 Task: Add the task  Implement backup and restore functionality for better data management to the section Code Champions in the project Transpire and add a Due Date to the respective task as 2024/02/21.
Action: Mouse moved to (589, 456)
Screenshot: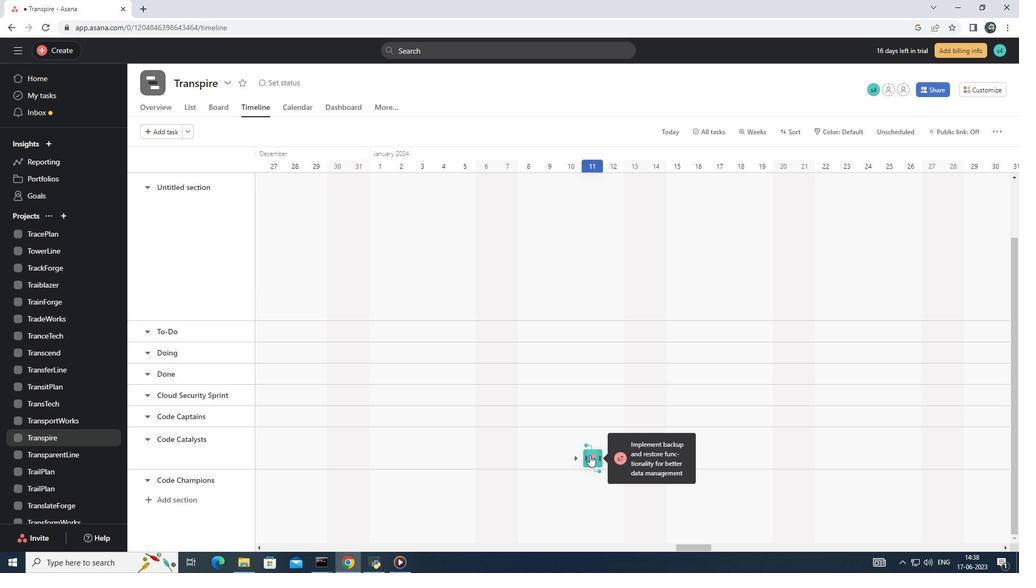 
Action: Mouse pressed left at (589, 456)
Screenshot: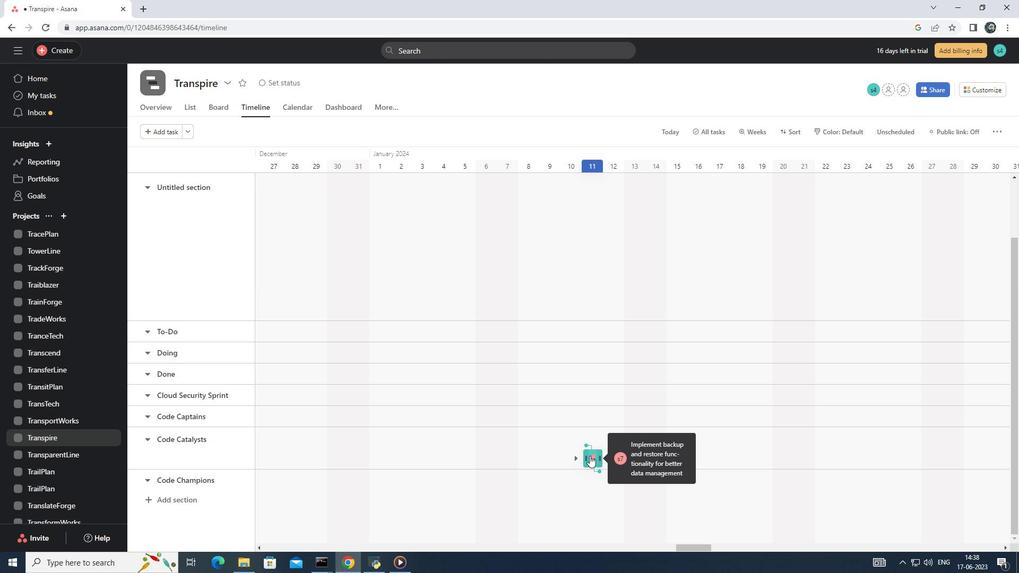 
Action: Mouse moved to (822, 252)
Screenshot: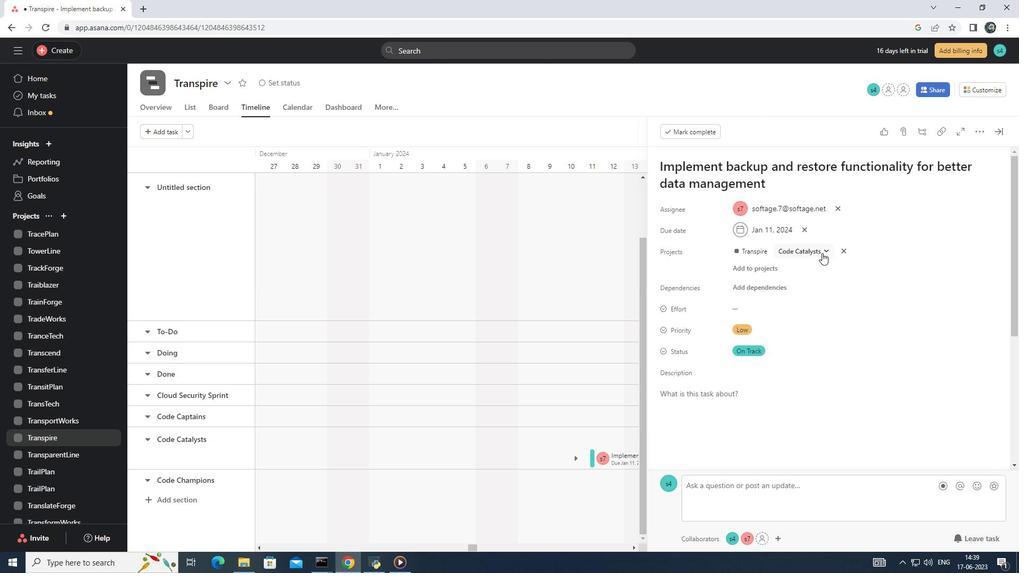 
Action: Mouse pressed left at (822, 252)
Screenshot: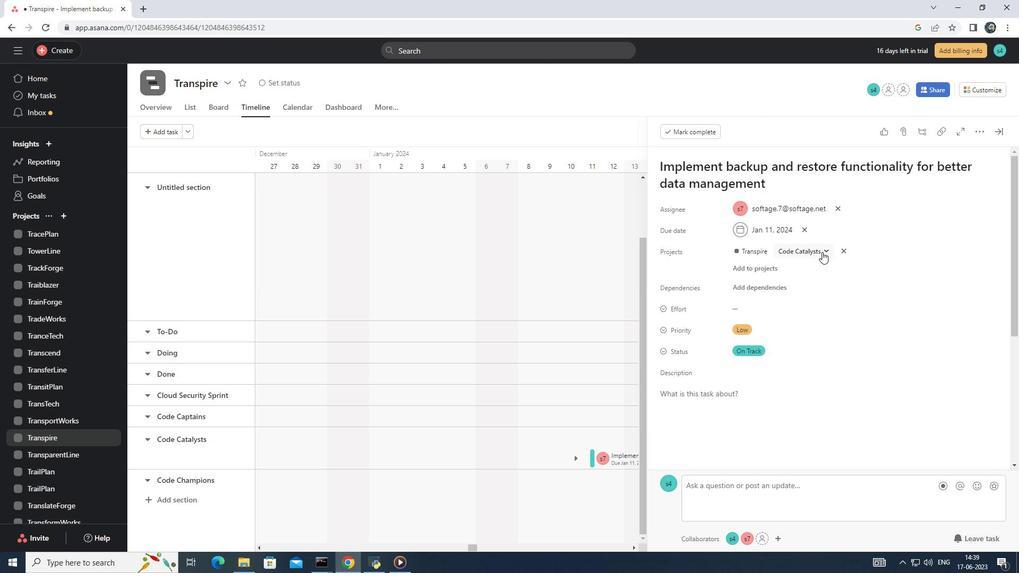 
Action: Mouse moved to (805, 406)
Screenshot: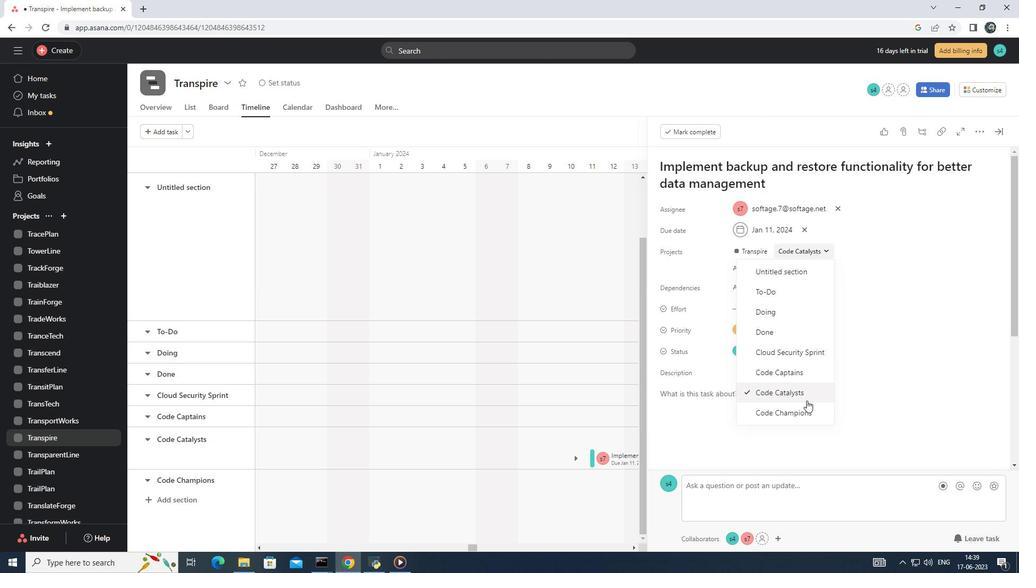 
Action: Mouse pressed left at (805, 406)
Screenshot: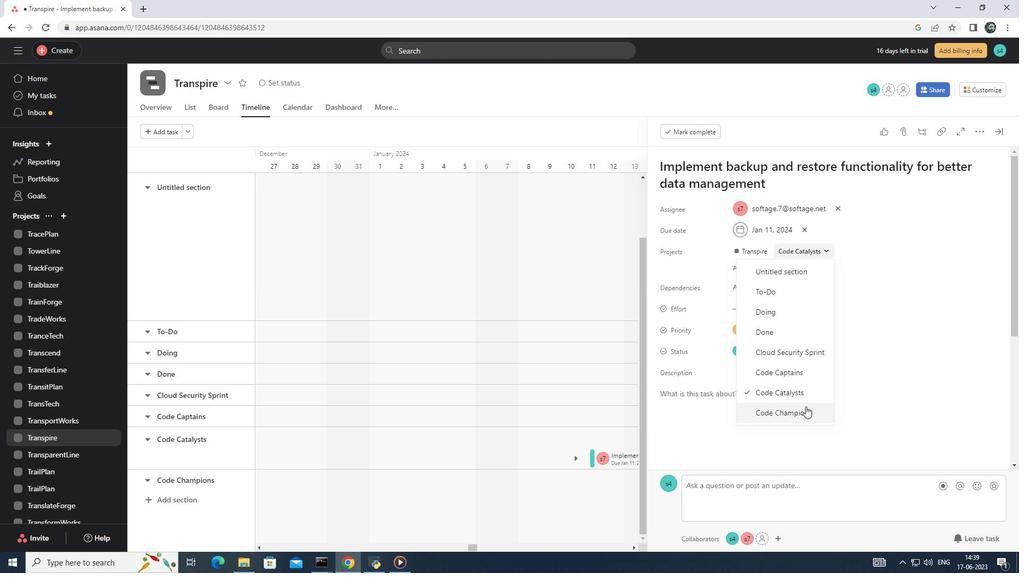 
Action: Mouse moved to (804, 230)
Screenshot: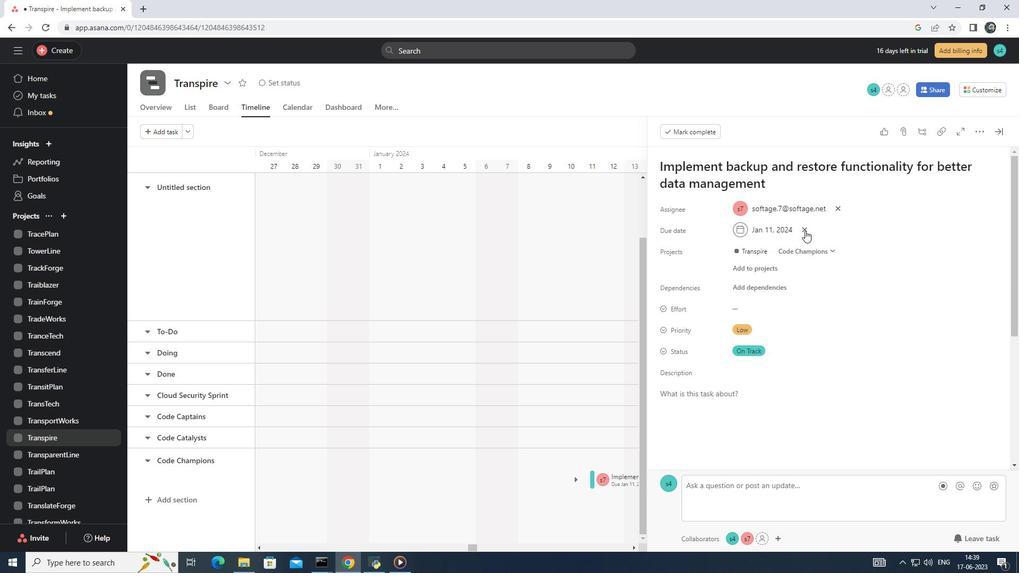 
Action: Mouse pressed left at (804, 230)
Screenshot: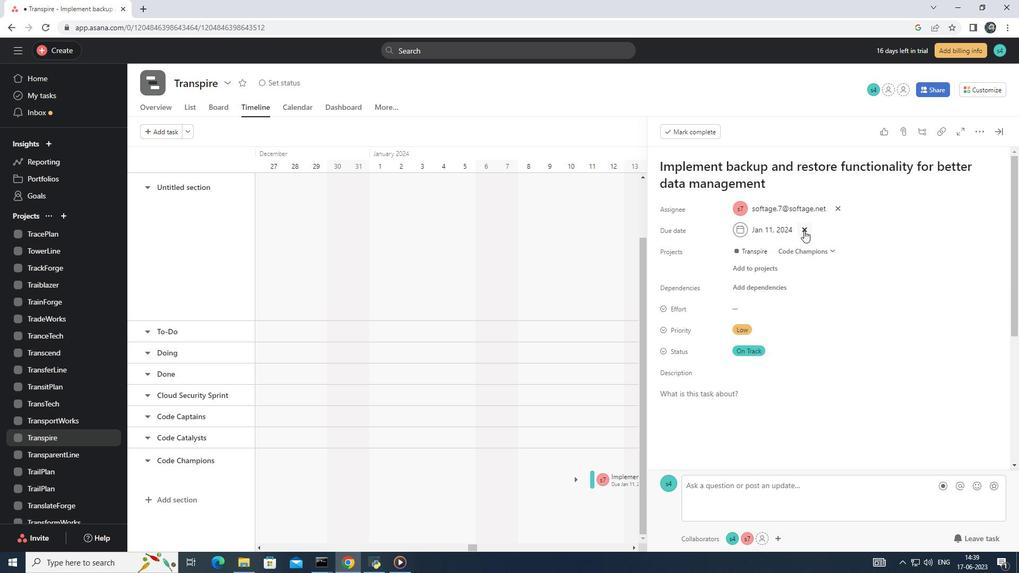 
Action: Mouse moved to (745, 230)
Screenshot: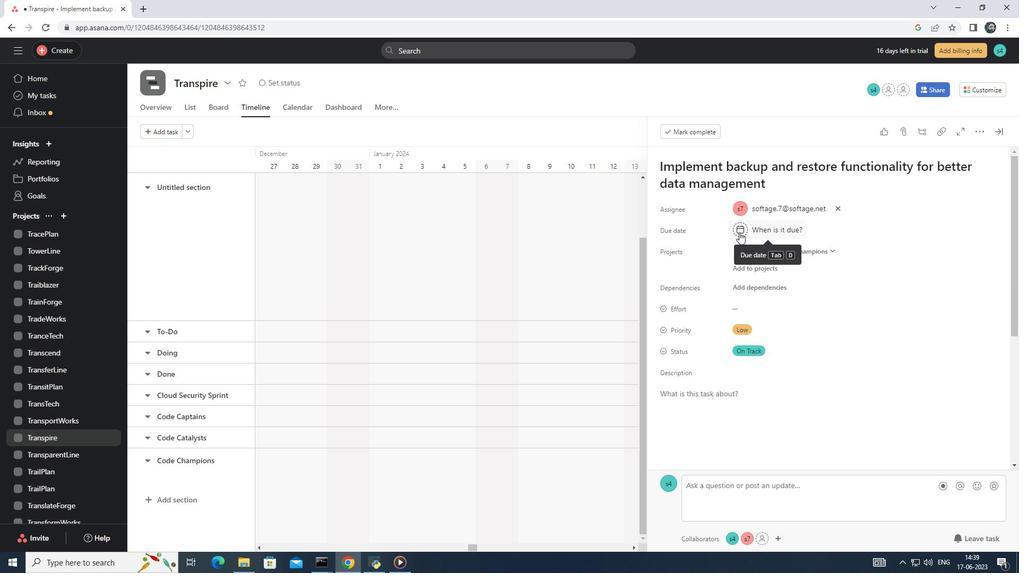
Action: Mouse pressed left at (745, 230)
Screenshot: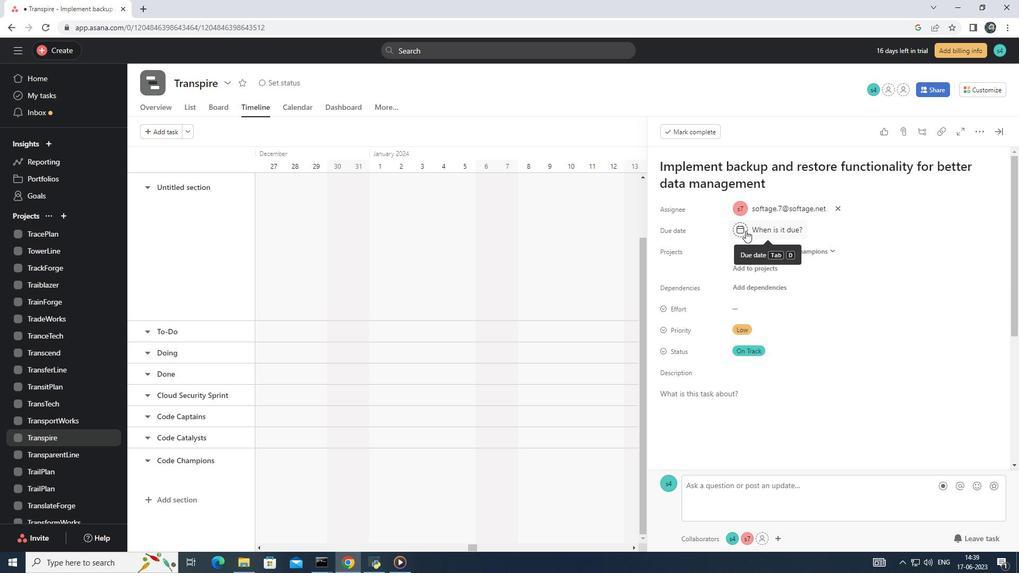 
Action: Mouse moved to (828, 260)
Screenshot: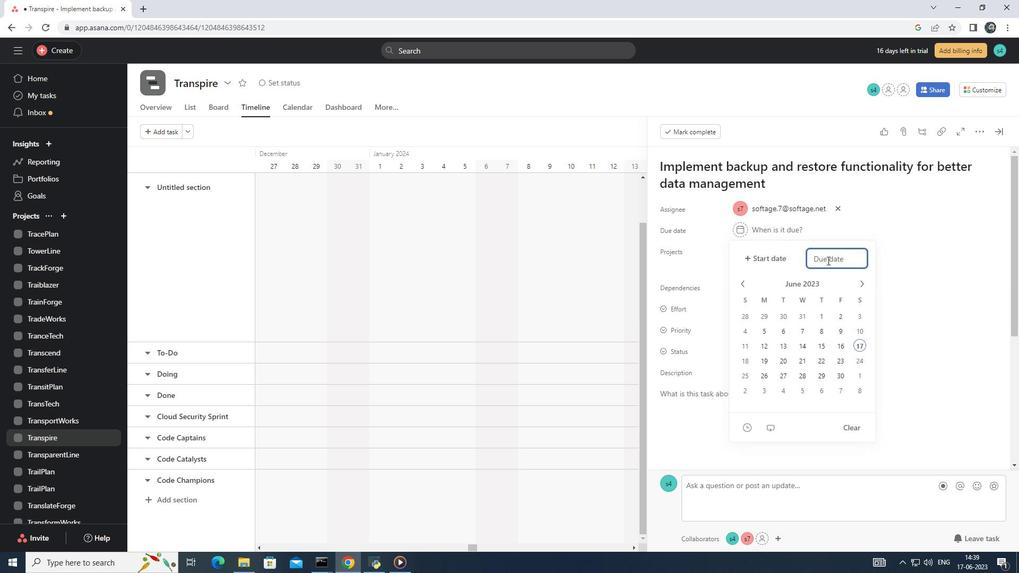 
Action: Key pressed 2024/02/21<Key.enter>
Screenshot: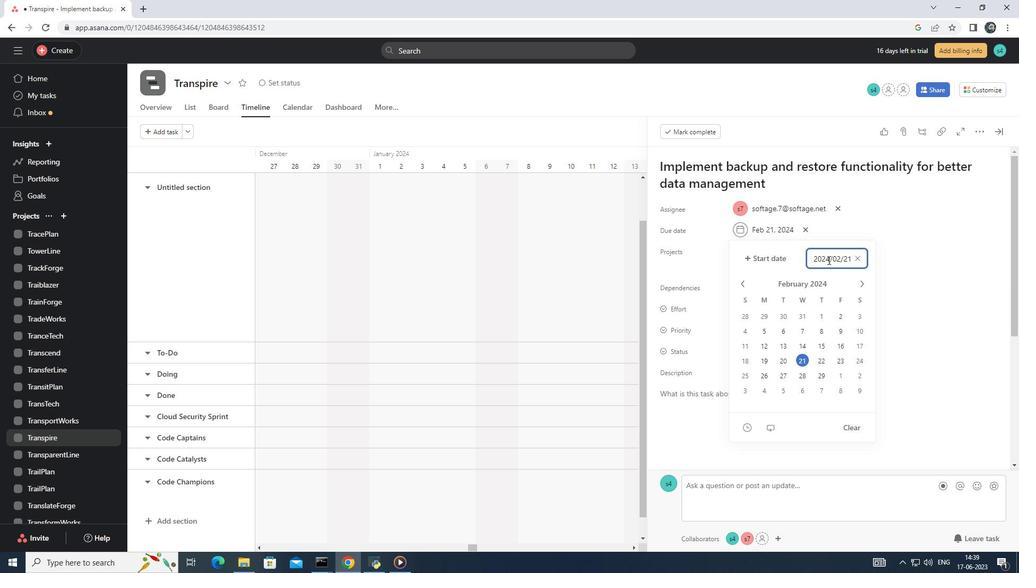 
